Task: Access the platform encryption advanced settings.
Action: Mouse moved to (1012, 72)
Screenshot: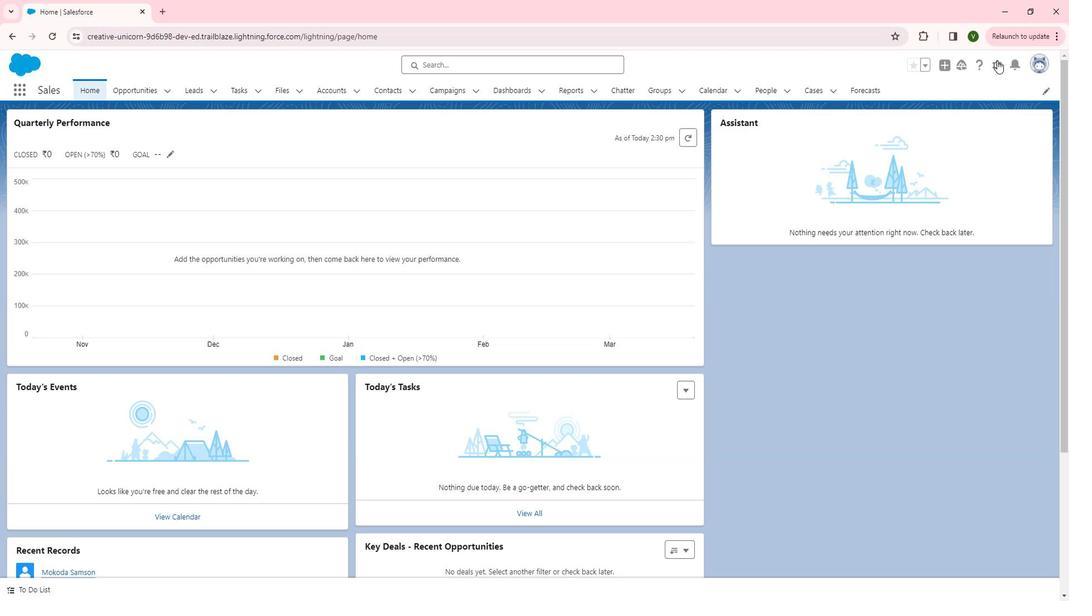 
Action: Mouse pressed left at (1012, 72)
Screenshot: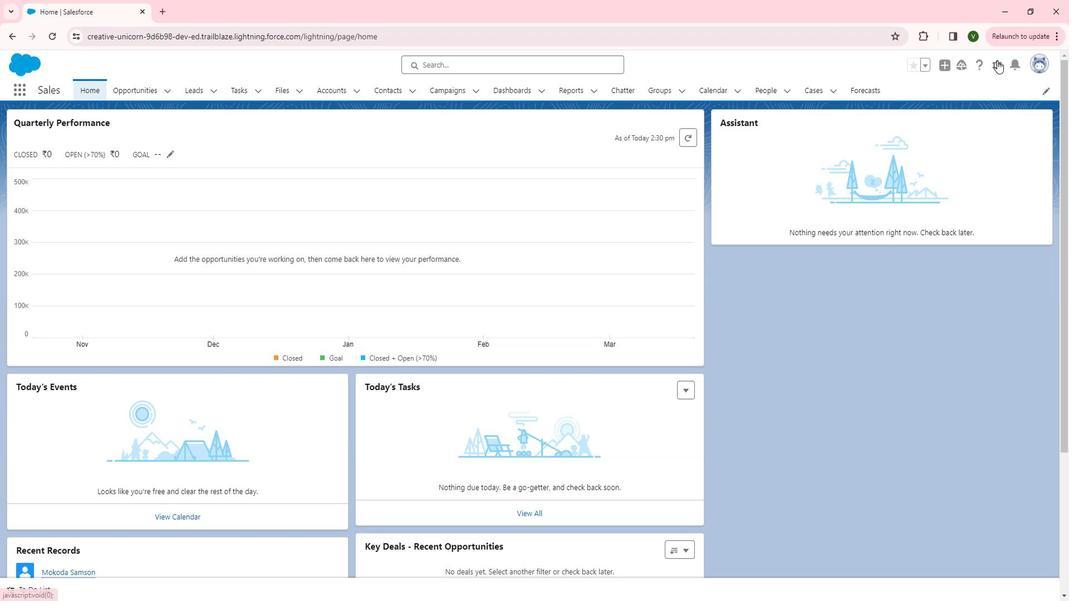 
Action: Mouse moved to (958, 111)
Screenshot: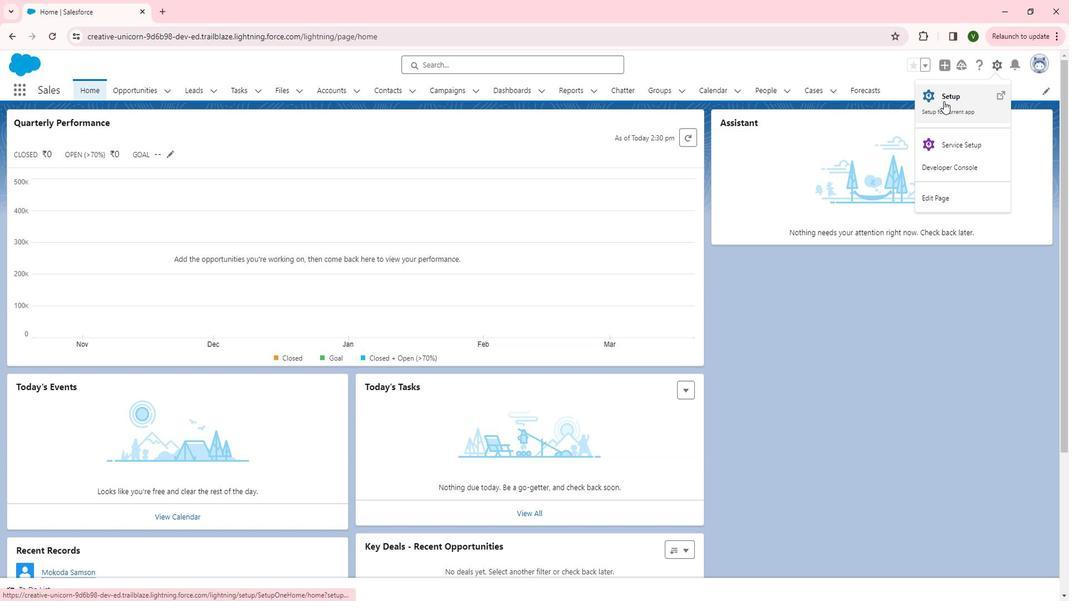 
Action: Mouse pressed left at (958, 111)
Screenshot: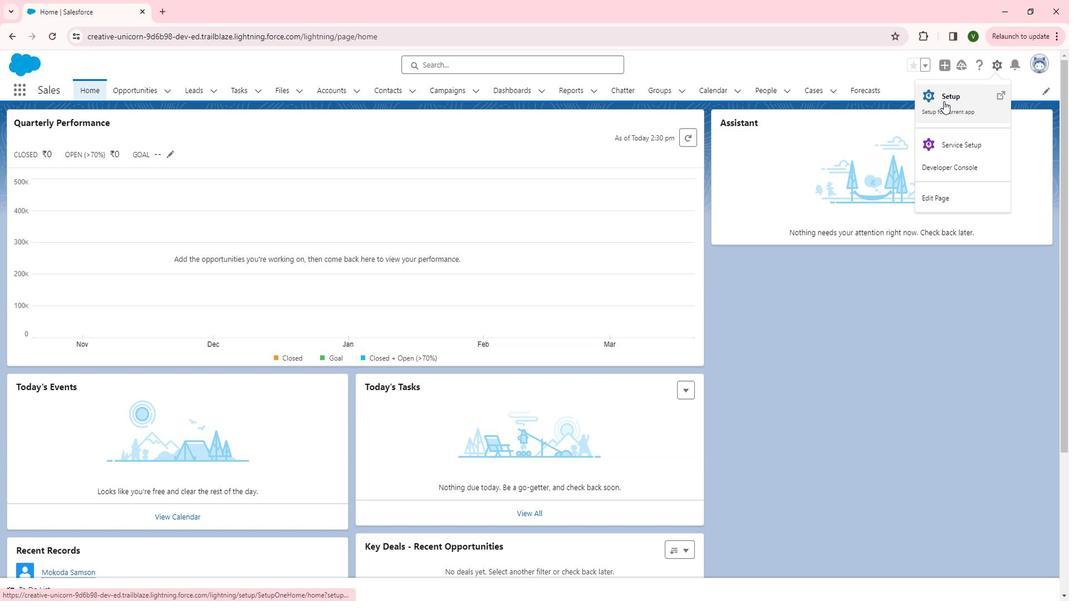
Action: Mouse moved to (106, 331)
Screenshot: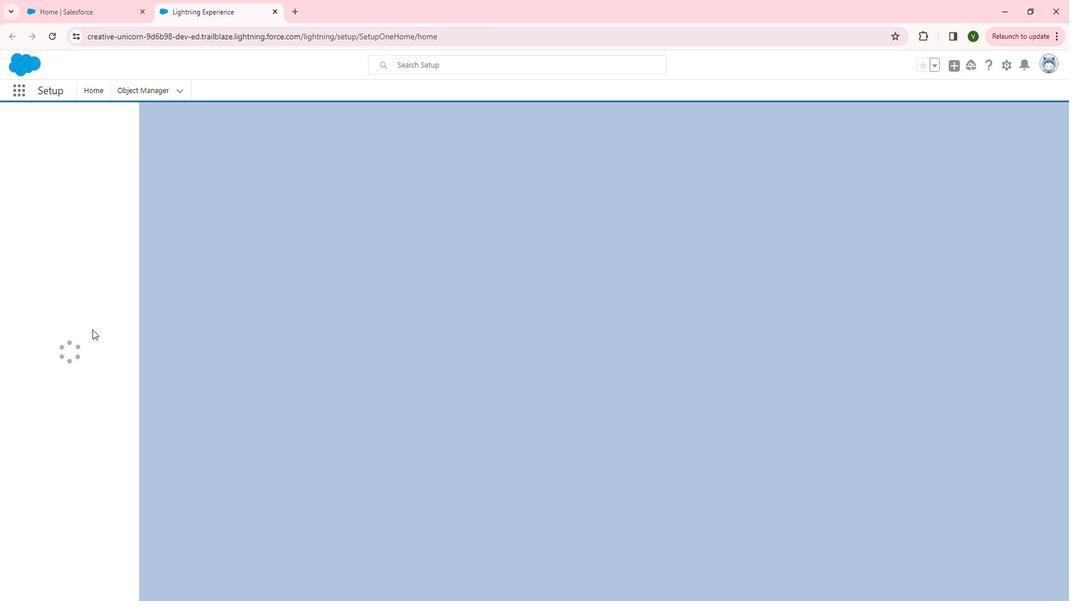 
Action: Mouse scrolled (106, 331) with delta (0, 0)
Screenshot: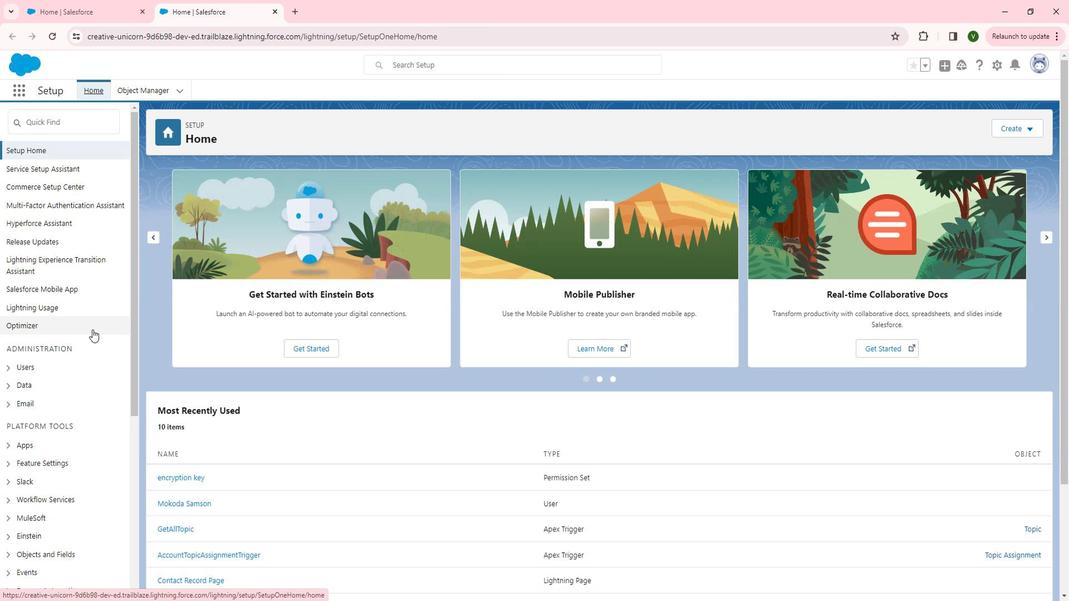 
Action: Mouse scrolled (106, 331) with delta (0, 0)
Screenshot: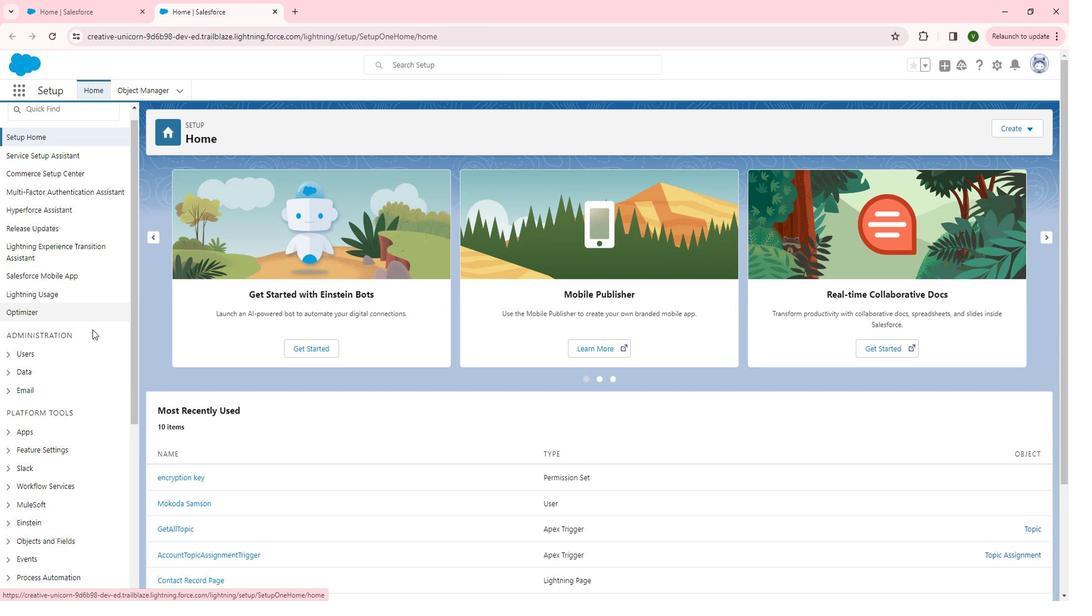 
Action: Mouse scrolled (106, 331) with delta (0, 0)
Screenshot: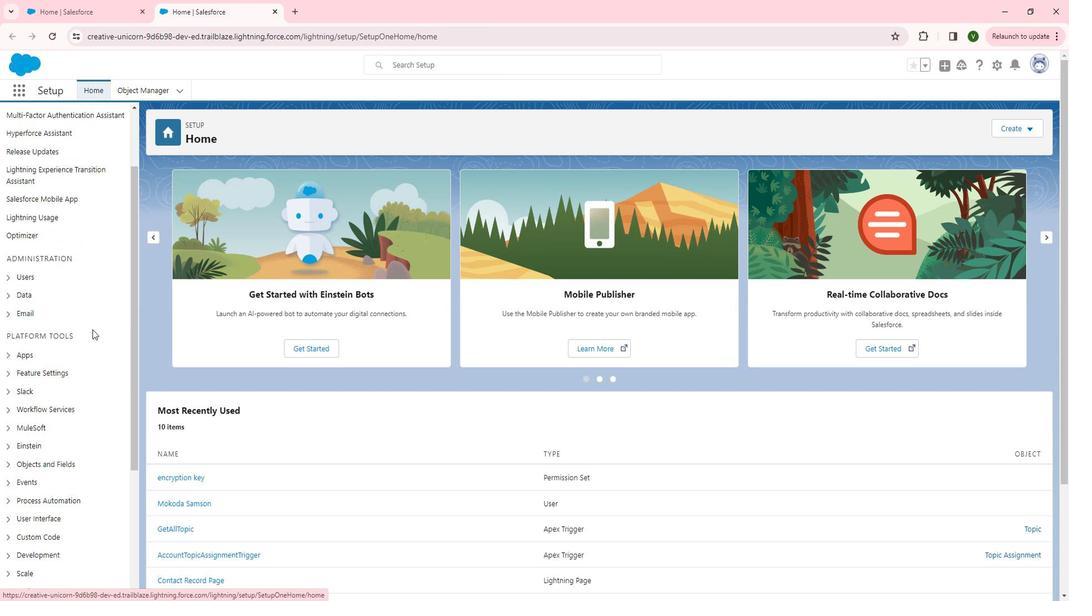 
Action: Mouse scrolled (106, 331) with delta (0, 0)
Screenshot: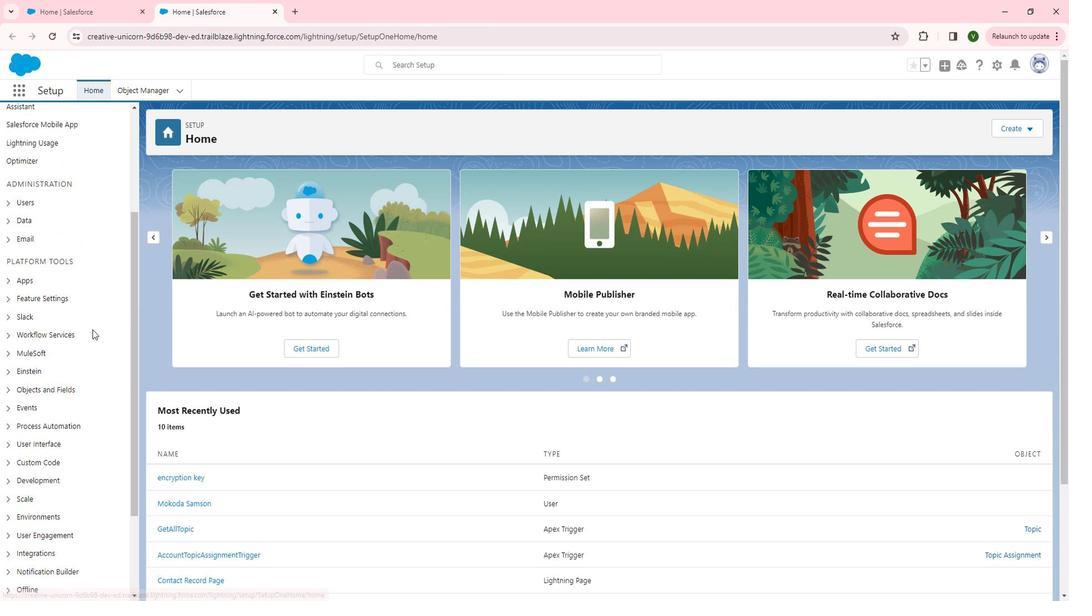 
Action: Mouse moved to (87, 352)
Screenshot: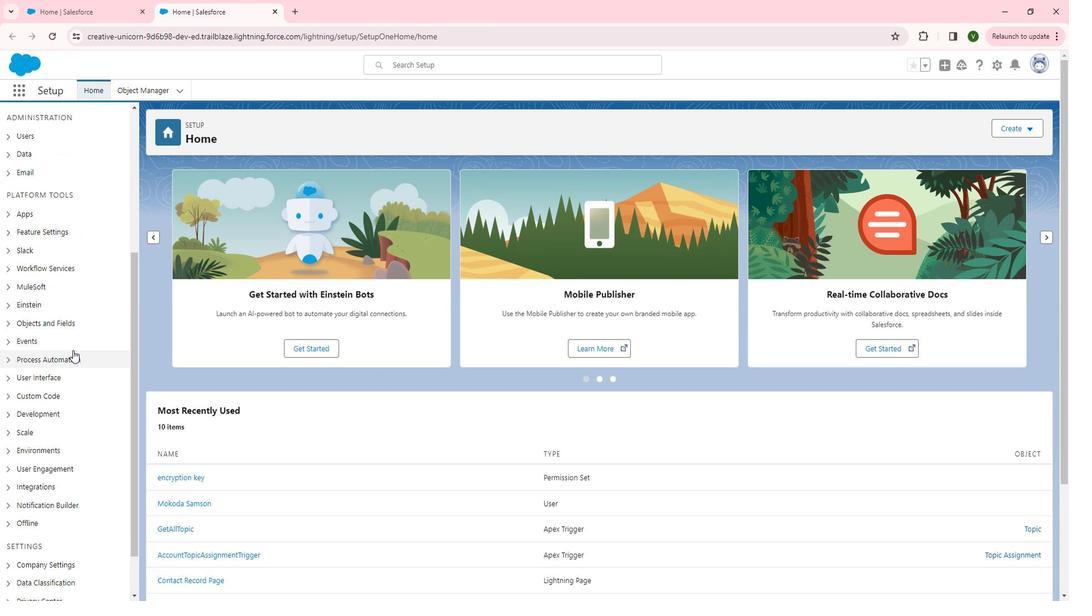 
Action: Mouse scrolled (87, 351) with delta (0, 0)
Screenshot: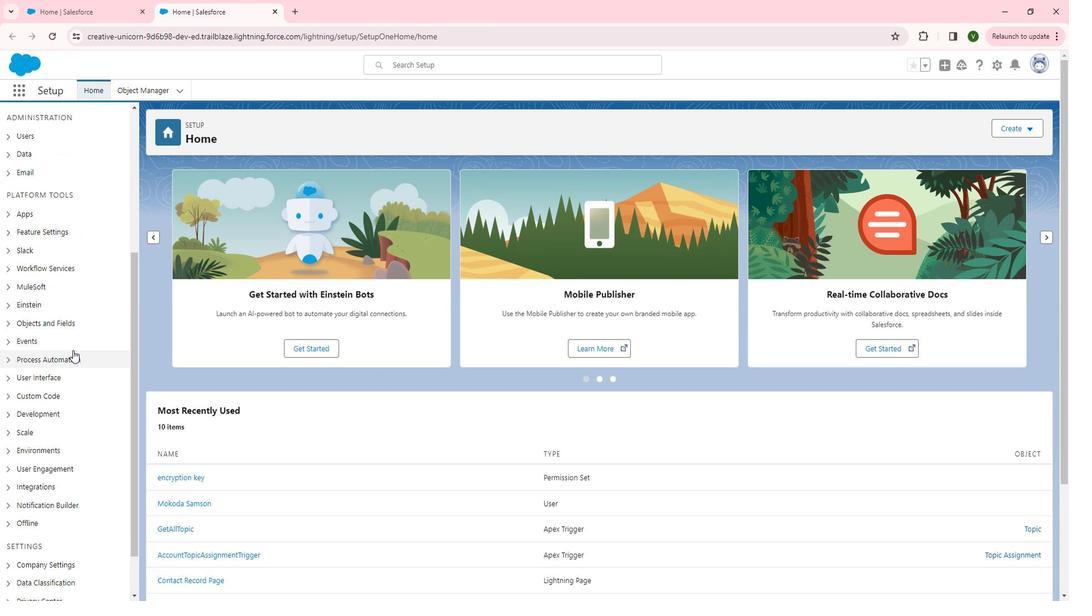 
Action: Mouse scrolled (87, 351) with delta (0, 0)
Screenshot: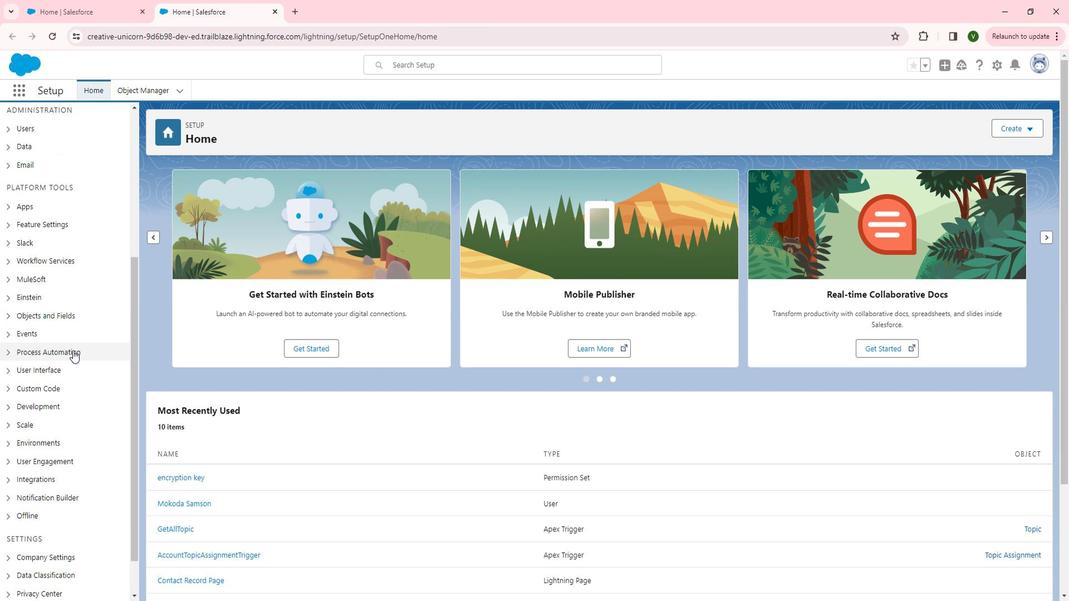 
Action: Mouse moved to (87, 352)
Screenshot: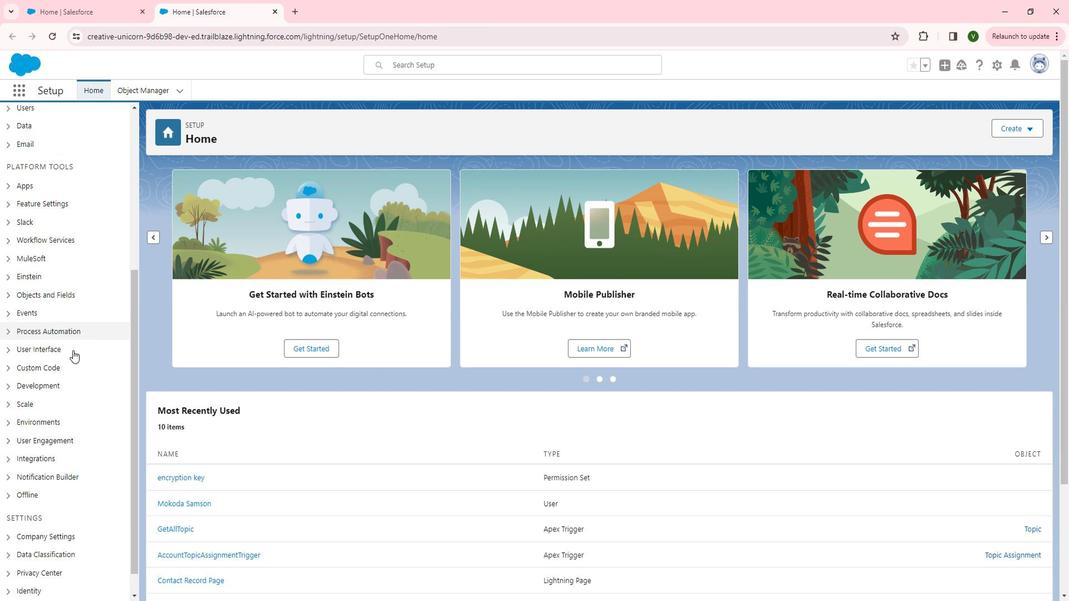 
Action: Mouse scrolled (87, 351) with delta (0, 0)
Screenshot: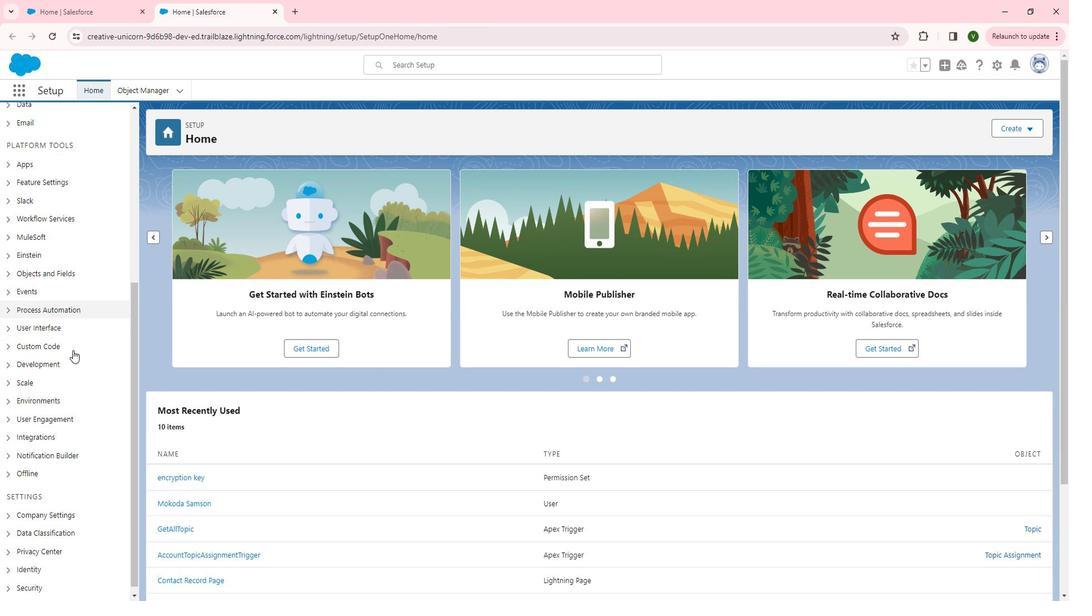 
Action: Mouse scrolled (87, 351) with delta (0, 0)
Screenshot: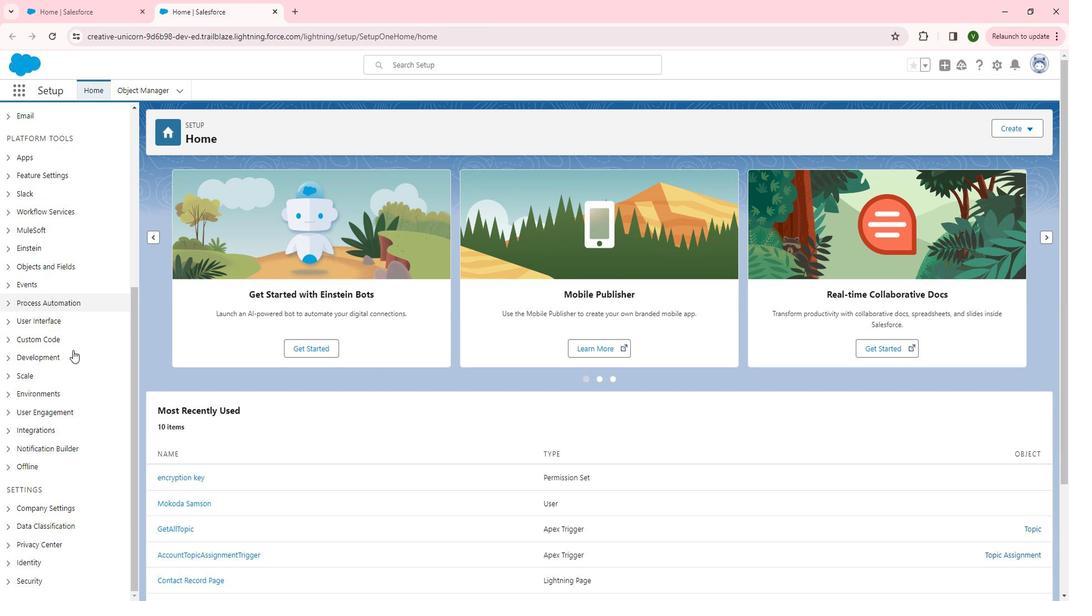 
Action: Mouse moved to (23, 575)
Screenshot: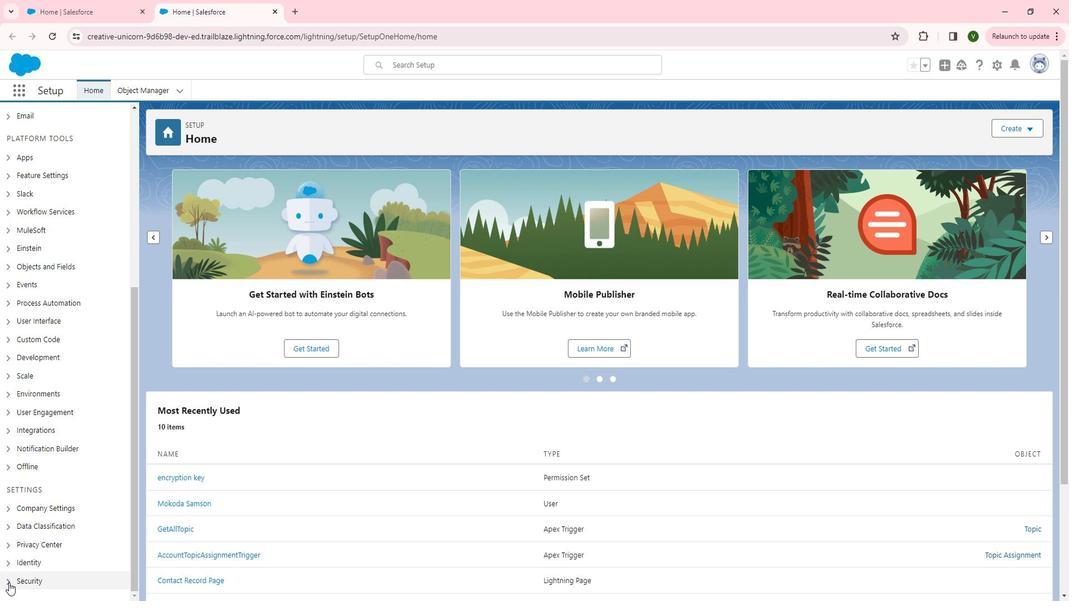 
Action: Mouse pressed left at (23, 575)
Screenshot: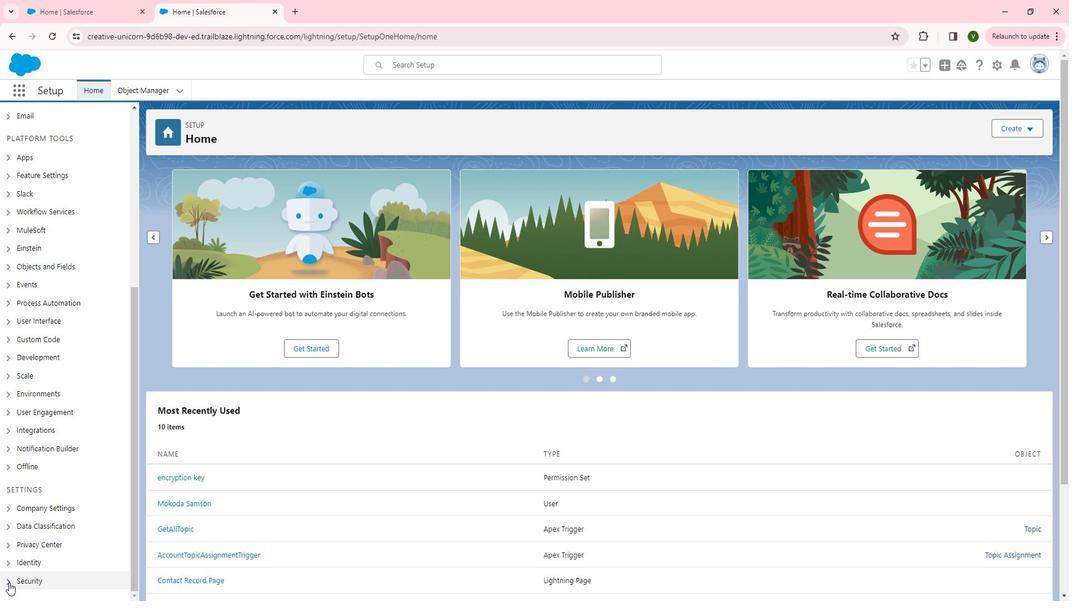 
Action: Mouse moved to (43, 556)
Screenshot: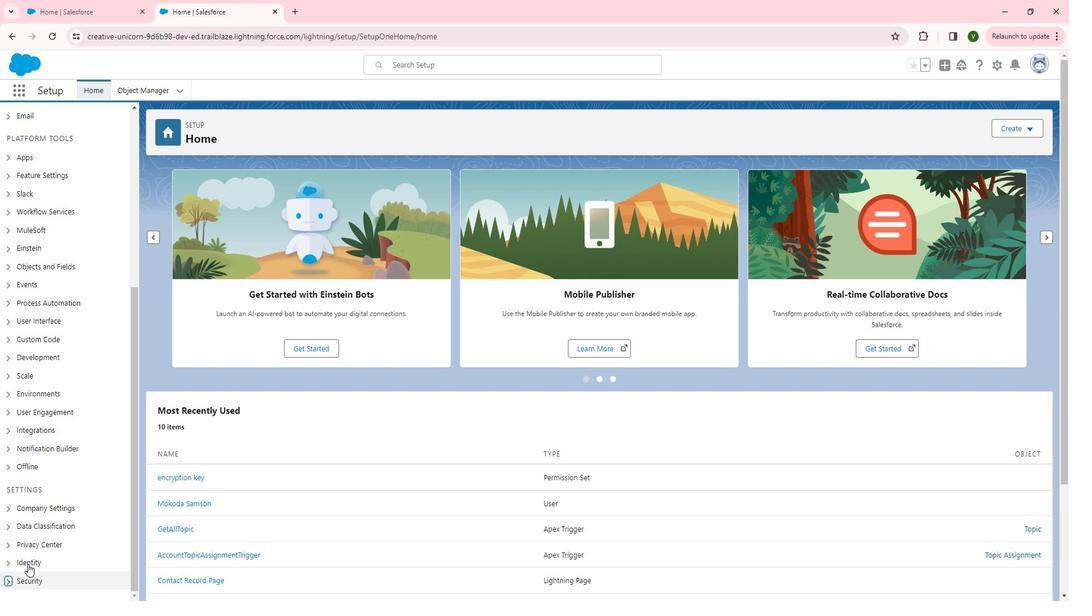 
Action: Mouse scrolled (43, 555) with delta (0, 0)
Screenshot: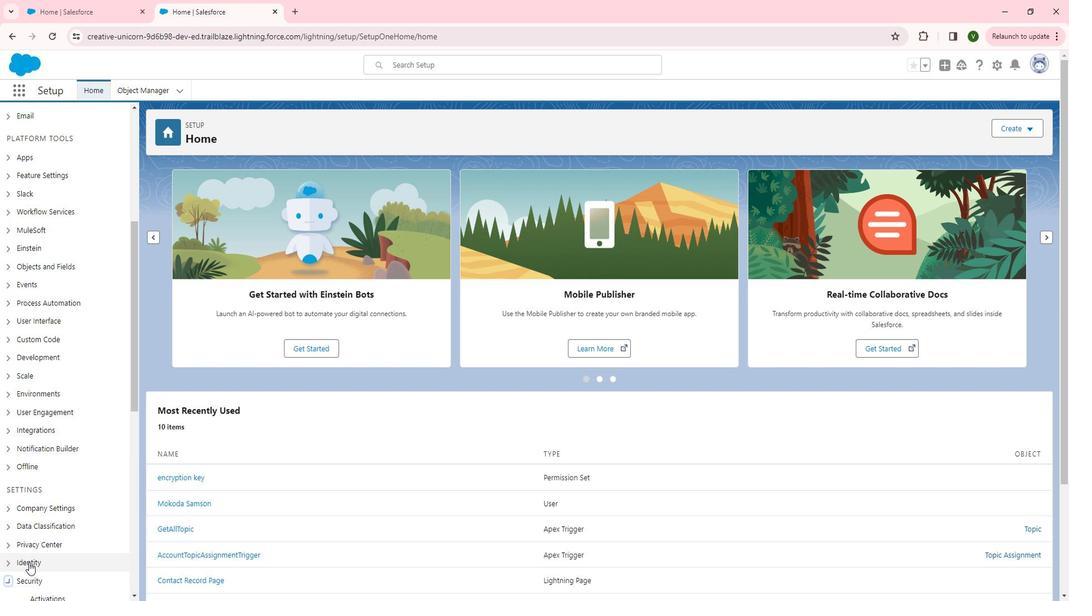
Action: Mouse scrolled (43, 555) with delta (0, 0)
Screenshot: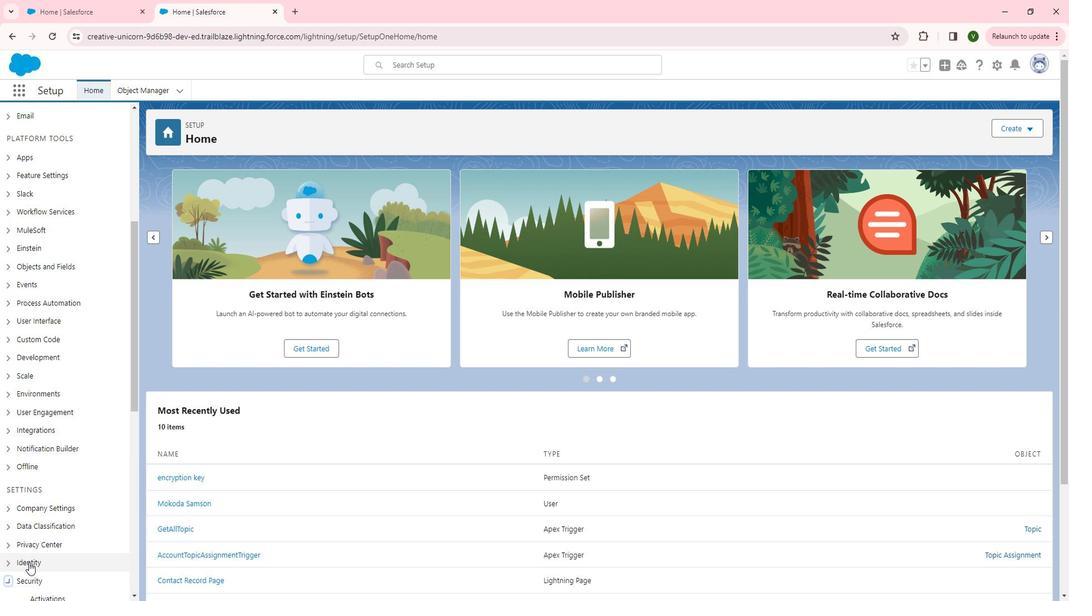 
Action: Mouse scrolled (43, 555) with delta (0, 0)
Screenshot: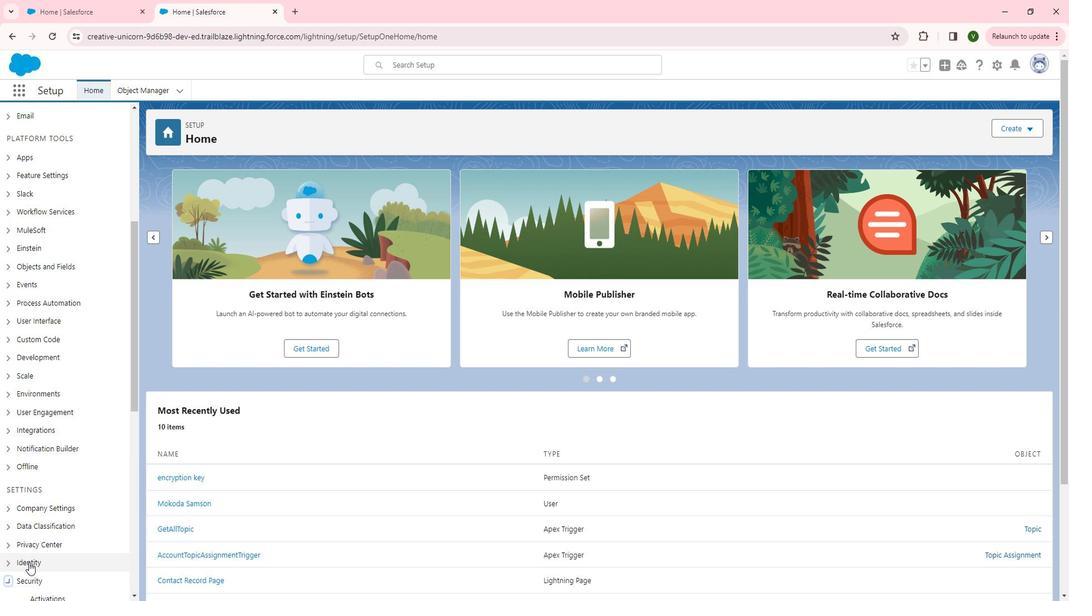 
Action: Mouse scrolled (43, 555) with delta (0, 0)
Screenshot: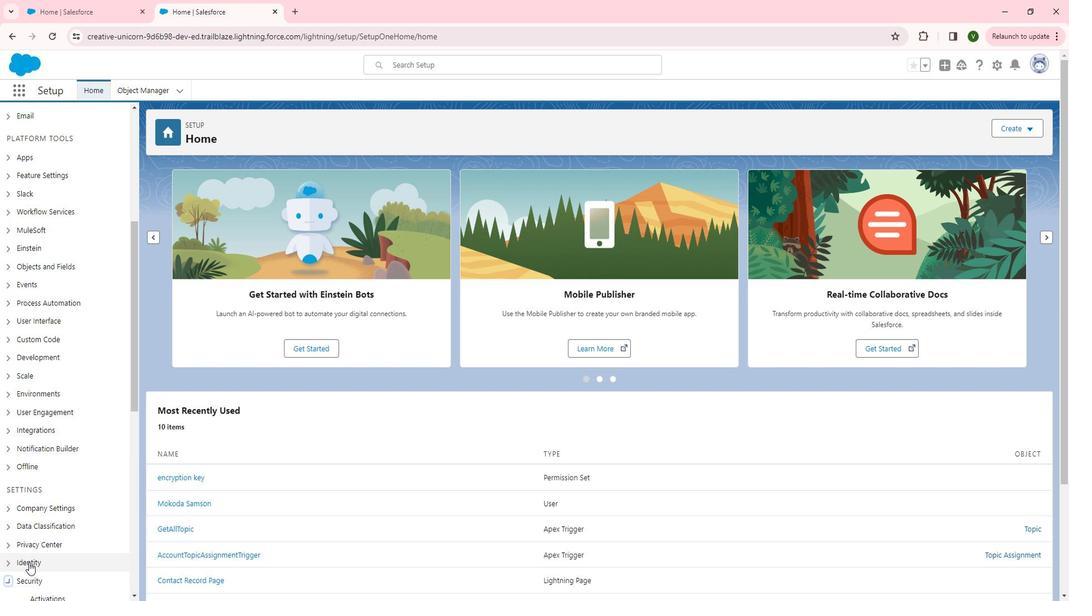 
Action: Mouse scrolled (43, 555) with delta (0, 0)
Screenshot: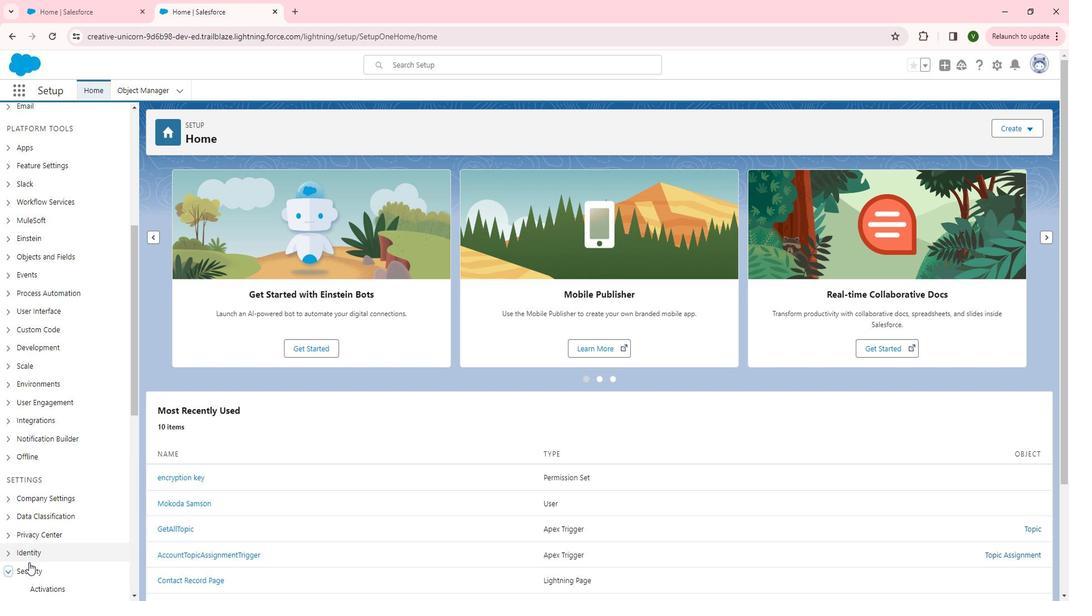 
Action: Mouse scrolled (43, 555) with delta (0, 0)
Screenshot: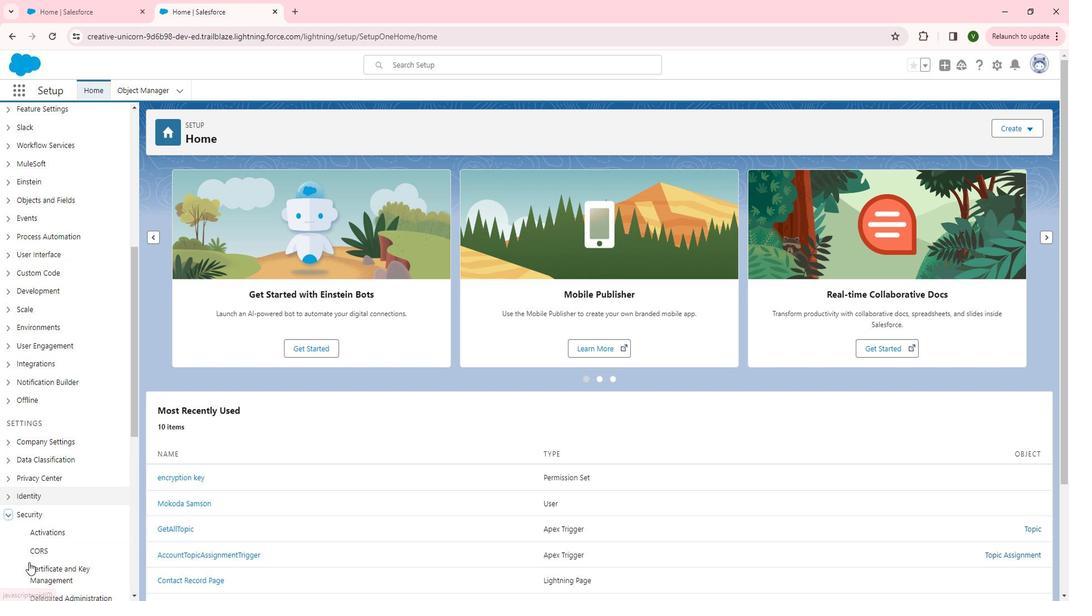 
Action: Mouse scrolled (43, 555) with delta (0, 0)
Screenshot: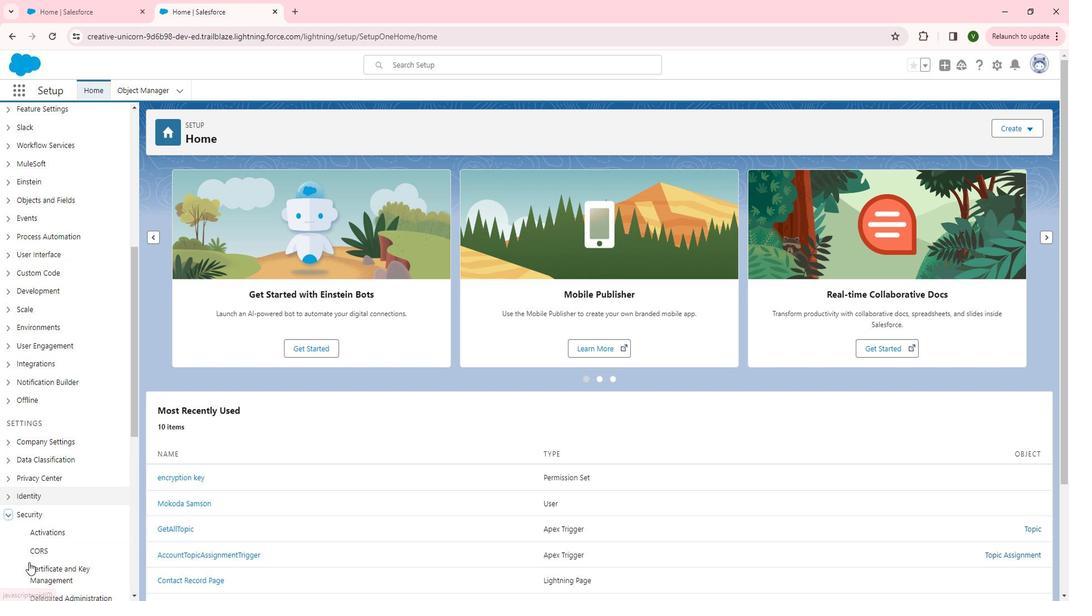 
Action: Mouse moved to (38, 477)
Screenshot: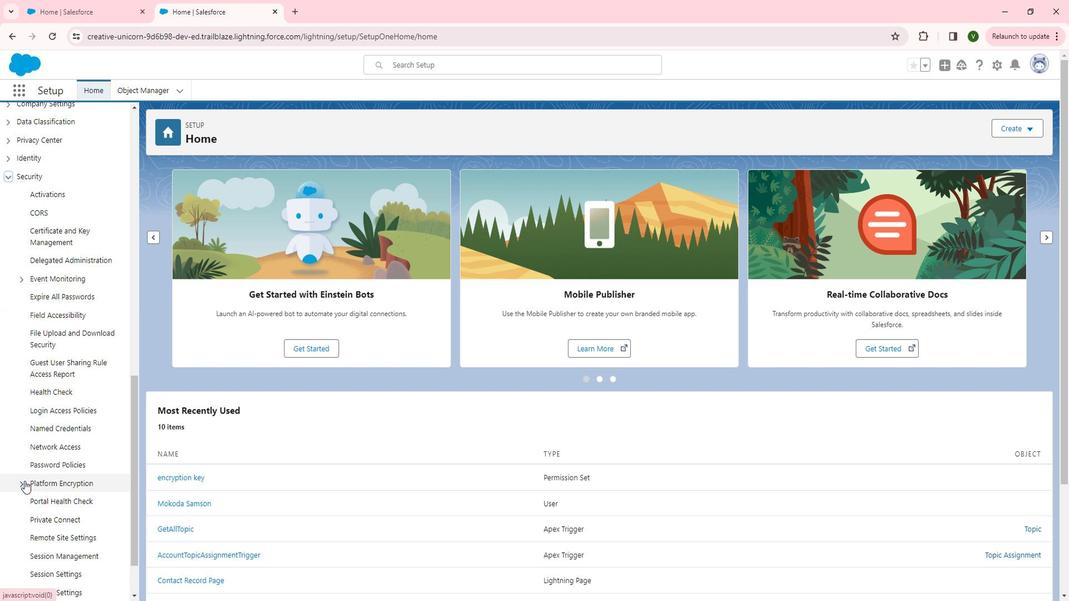
Action: Mouse pressed left at (38, 477)
Screenshot: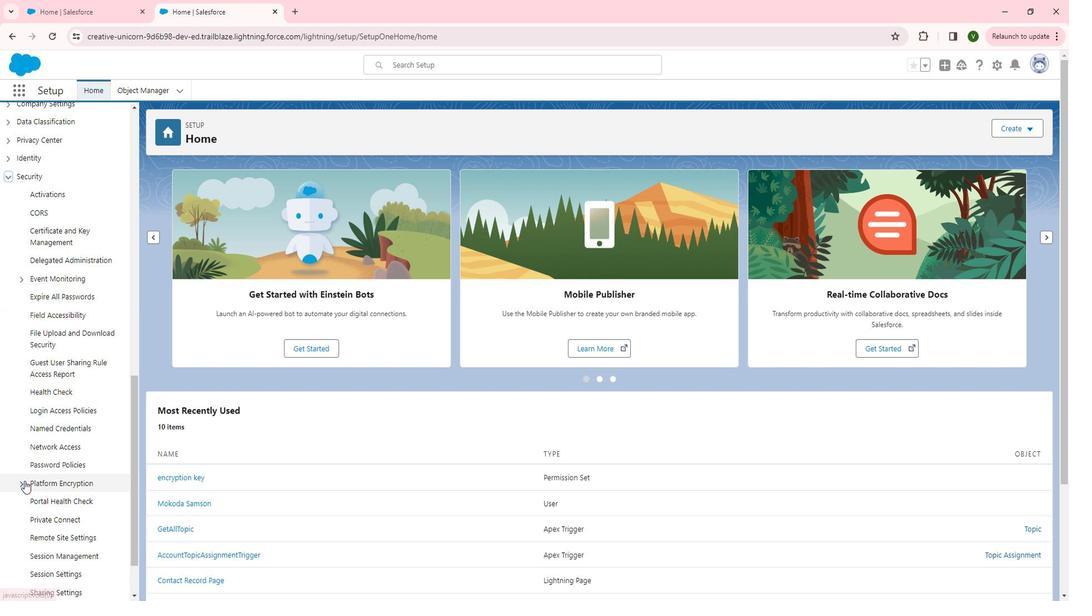 
Action: Mouse moved to (79, 463)
Screenshot: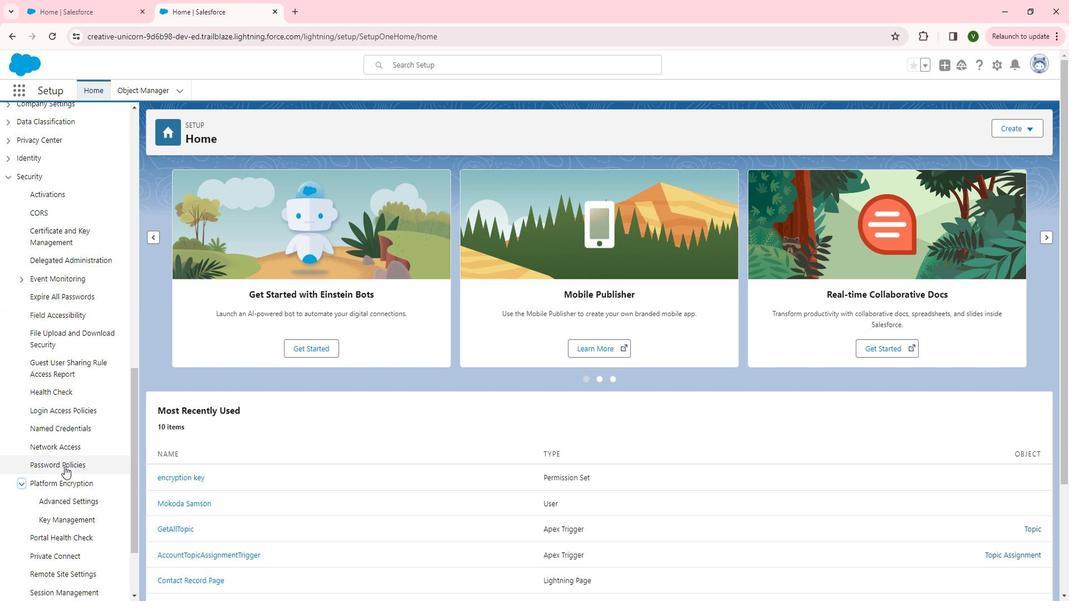 
Action: Mouse scrolled (79, 463) with delta (0, 0)
Screenshot: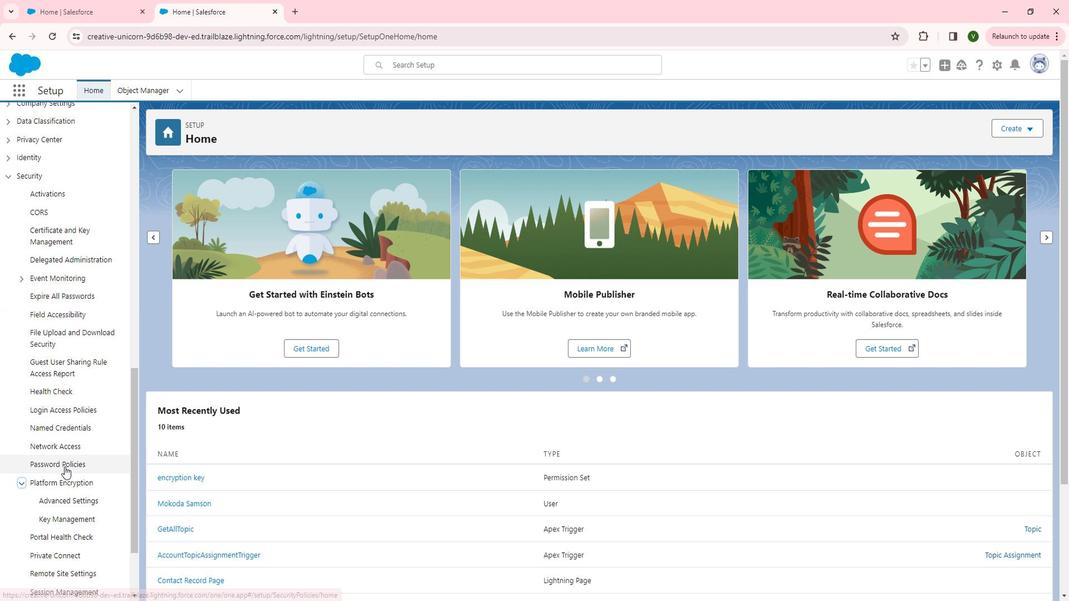 
Action: Mouse scrolled (79, 463) with delta (0, 0)
Screenshot: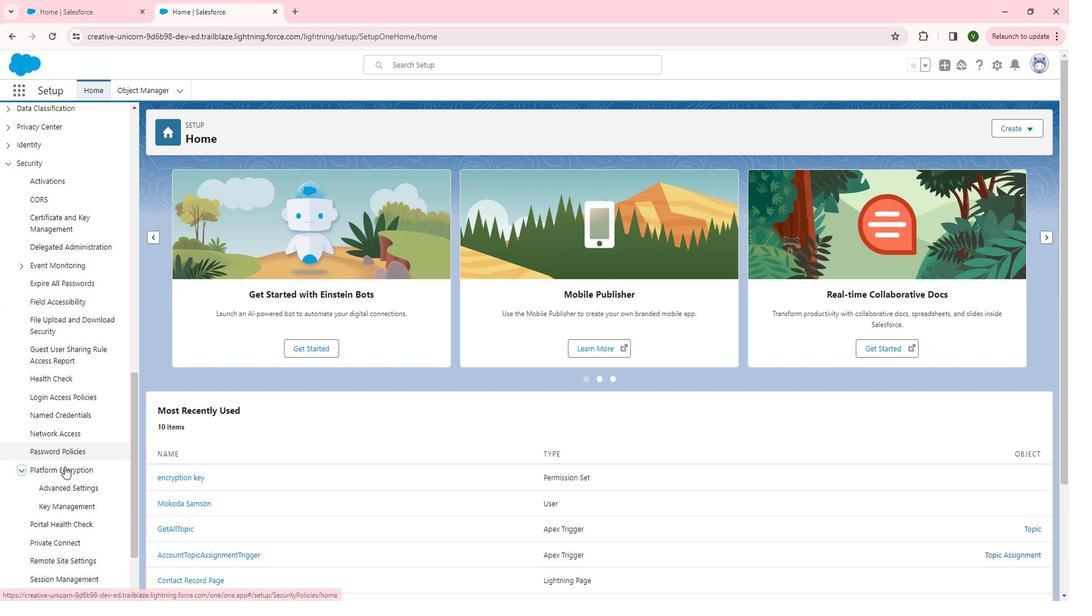 
Action: Mouse scrolled (79, 463) with delta (0, 0)
Screenshot: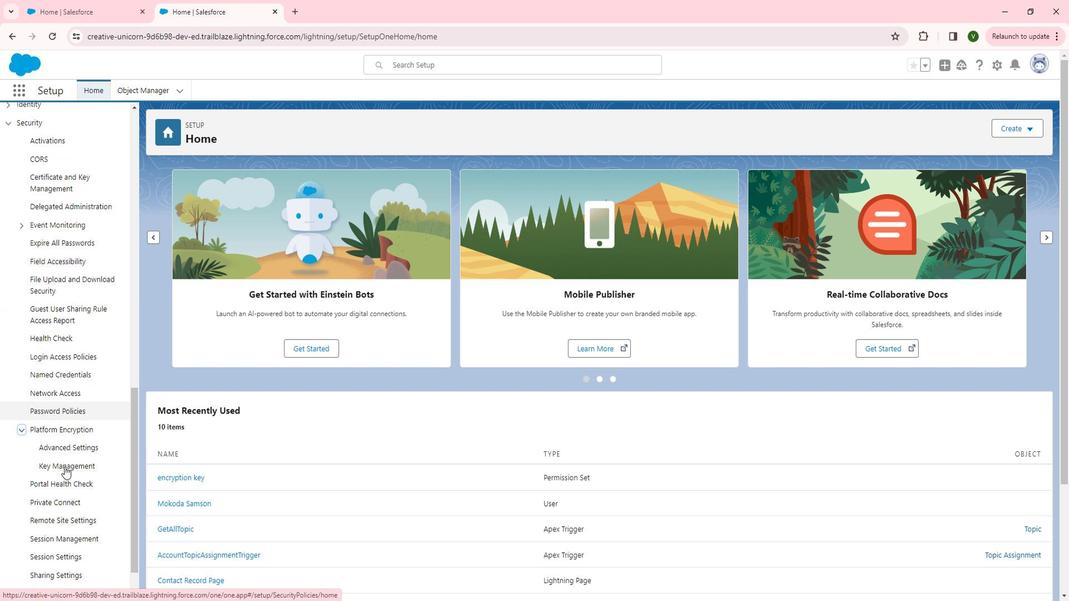 
Action: Mouse scrolled (79, 463) with delta (0, 0)
Screenshot: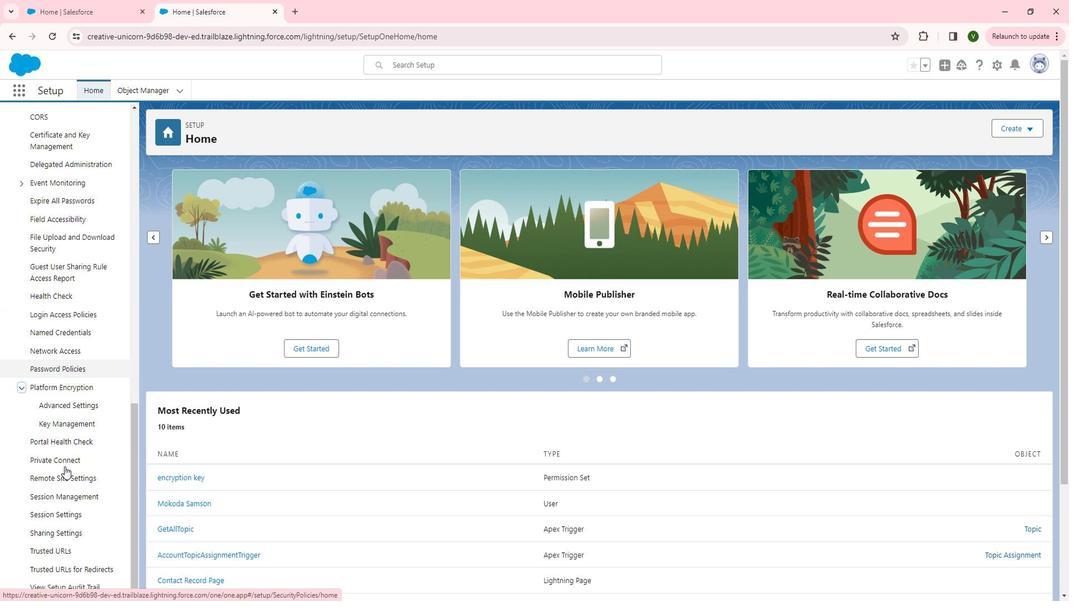 
Action: Mouse moved to (84, 398)
Screenshot: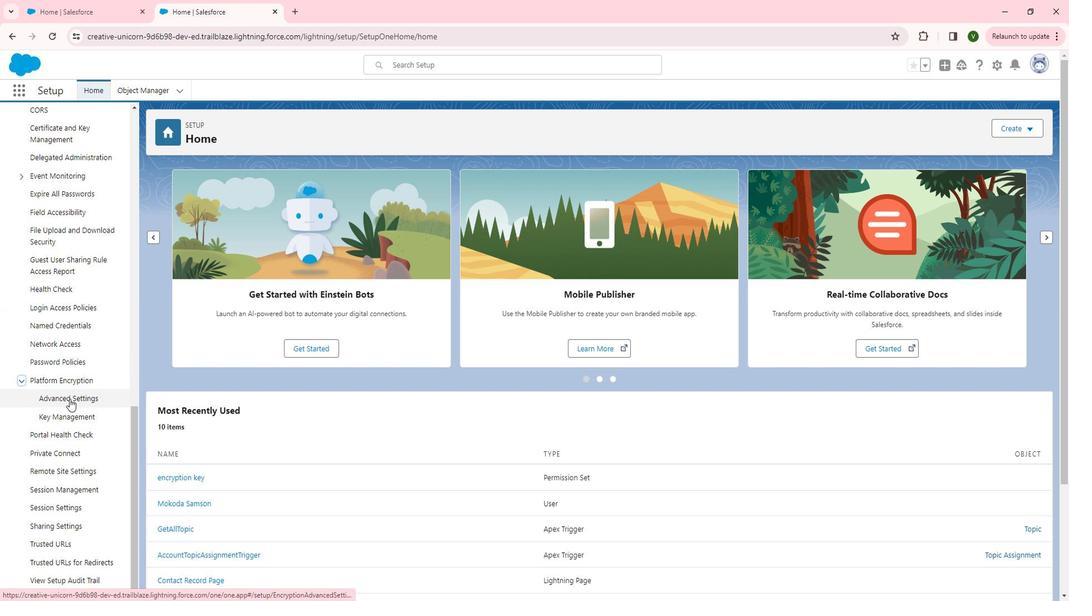 
Action: Mouse pressed left at (84, 398)
Screenshot: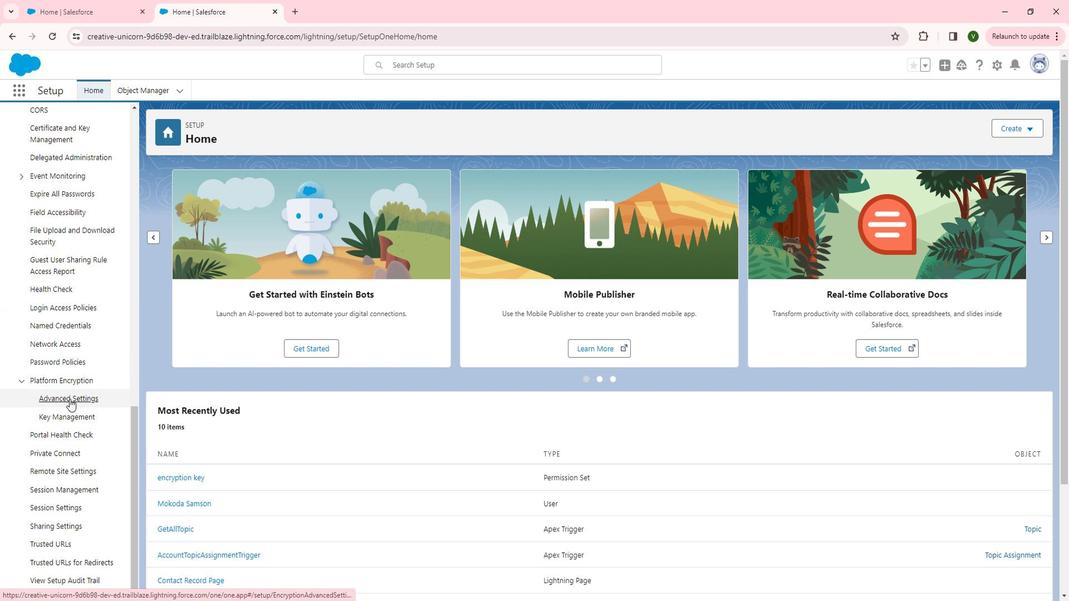 
Action: Mouse moved to (530, 325)
Screenshot: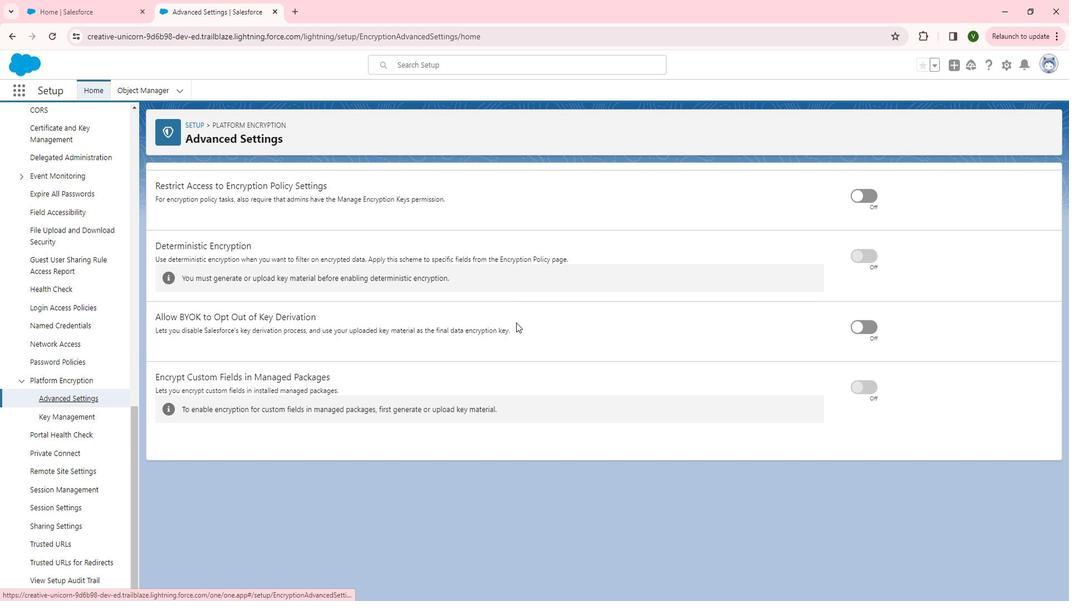 
Action: Mouse pressed left at (530, 325)
Screenshot: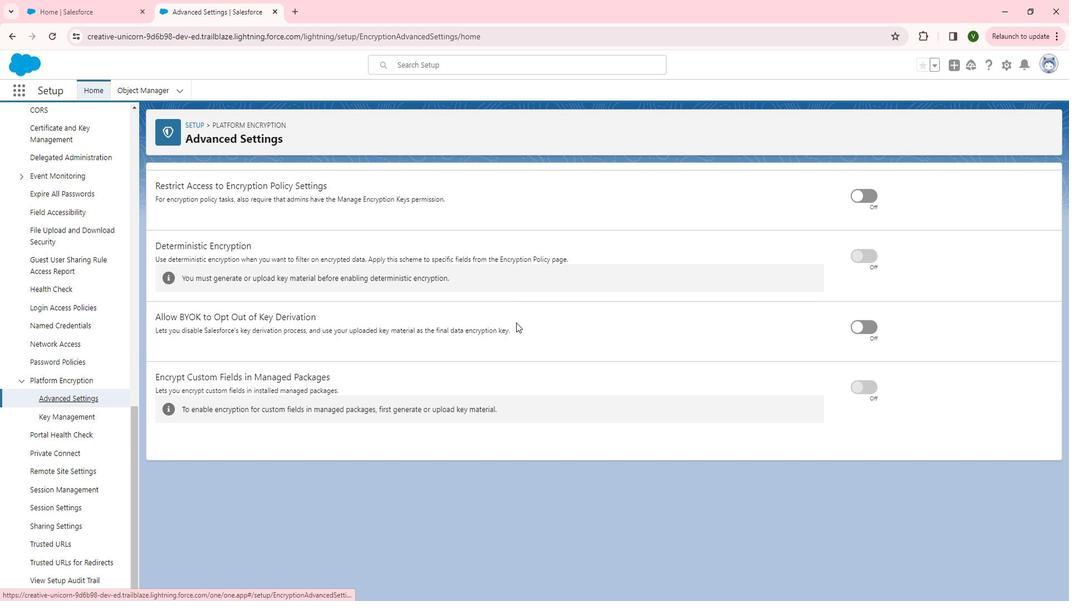 
